Task: Create a section Code Crushers and in the section, add a milestone Single Sign-On (SSO) Implementation in the project AgileMentor
Action: Mouse moved to (70, 340)
Screenshot: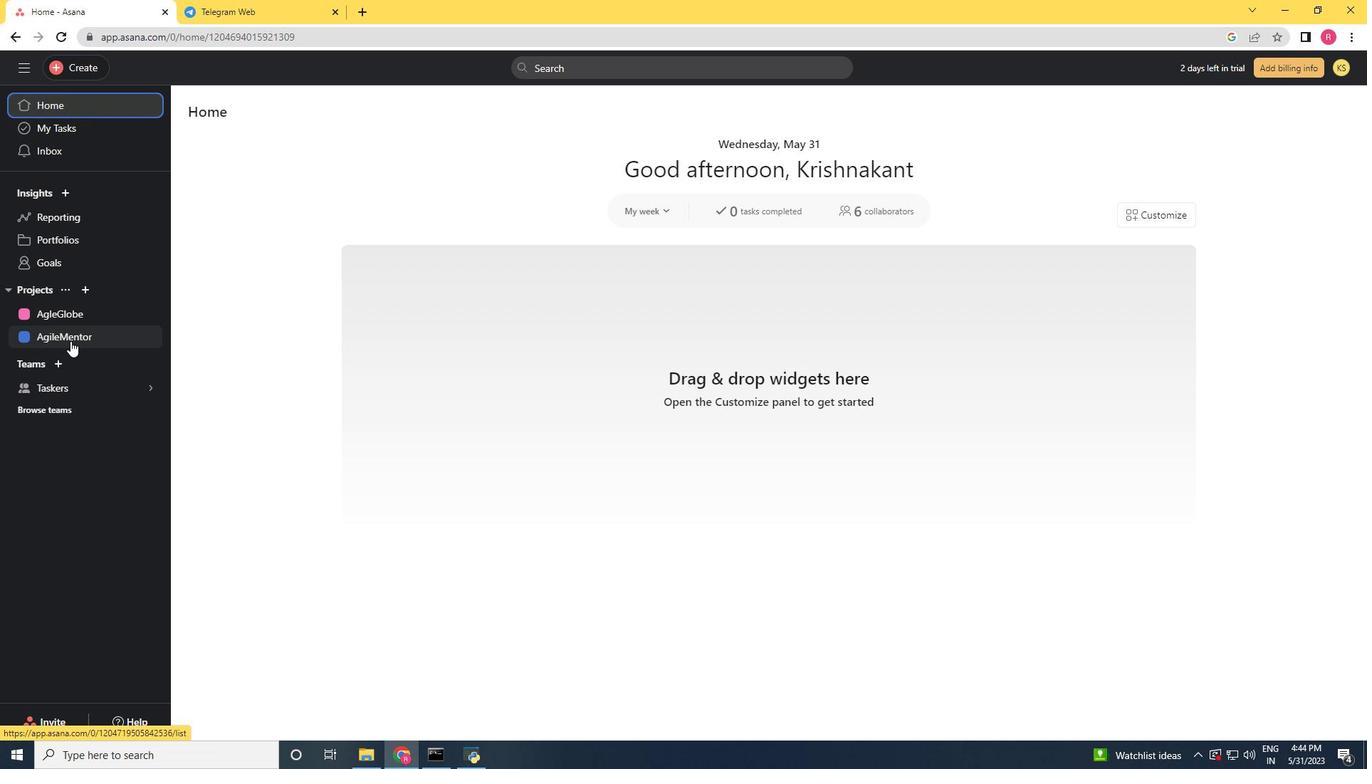 
Action: Mouse pressed left at (70, 340)
Screenshot: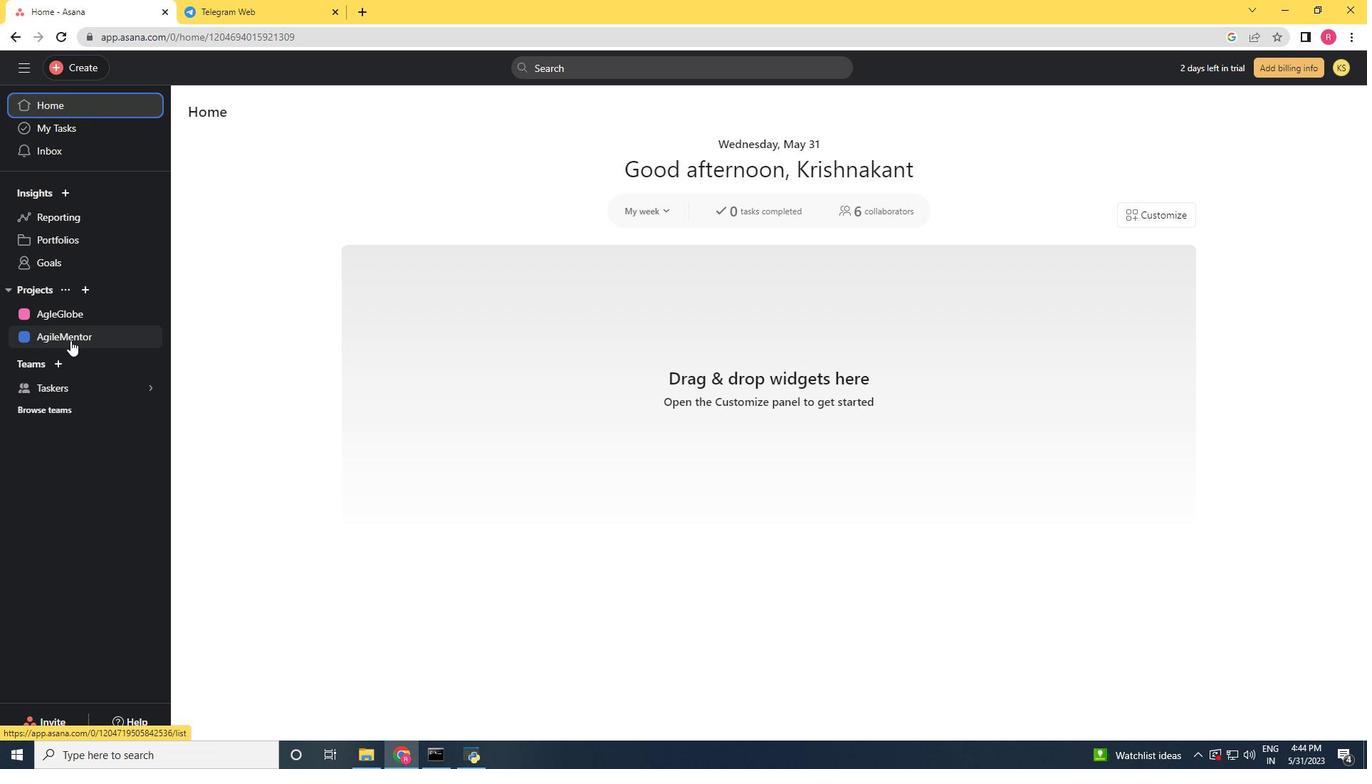 
Action: Mouse moved to (227, 574)
Screenshot: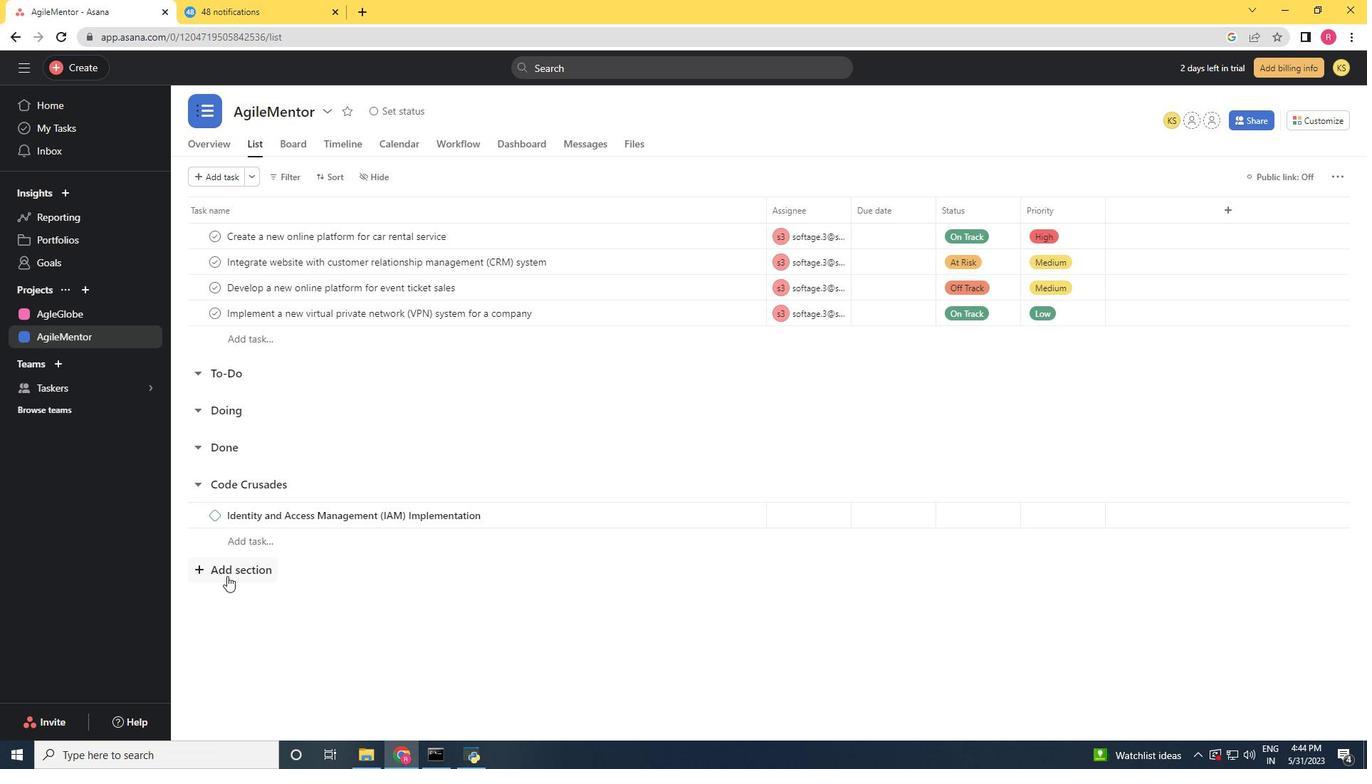 
Action: Mouse pressed left at (227, 574)
Screenshot: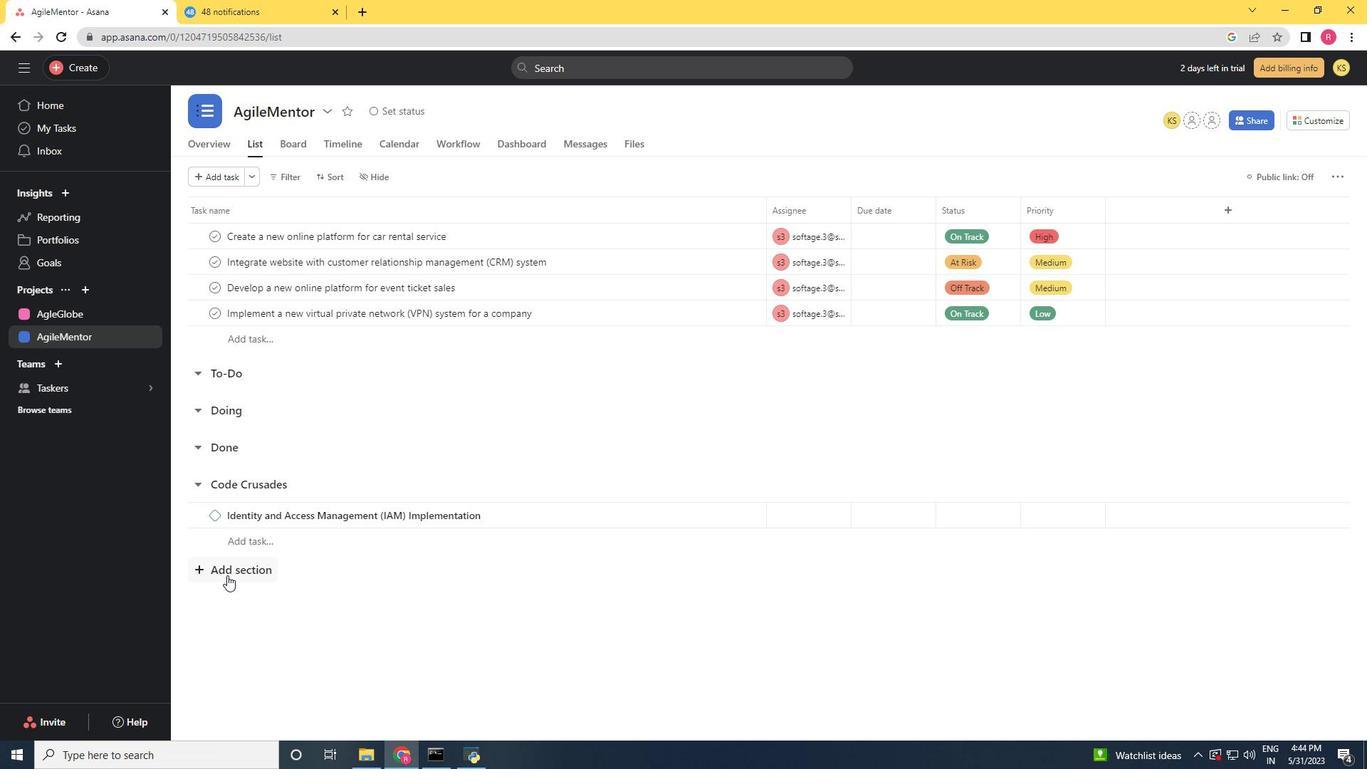 
Action: Key pressed <Key.shift>Code<Key.space><Key.shift>Crushers<Key.enter><Key.shift><Key.shift><Key.shift><Key.shift><Key.shift><Key.shift><Key.shift><Key.shift><Key.shift><Key.shift><Key.shift><Key.shift><Key.shift><Key.shift>Single<Key.space>sign-<Key.shift>On<Key.space><Key.shift_r><Key.shift_r><Key.shift_r><Key.shift_r><Key.shift_r><Key.shift_r><Key.shift_r><Key.shift_r><Key.shift_r><Key.shift_r><Key.shift_r><Key.shift_r><Key.shift_r><Key.shift_r><Key.shift_r><Key.shift_r>(SSO<Key.shift_r>)<Key.space><Key.shift>Implementation<Key.space>
Screenshot: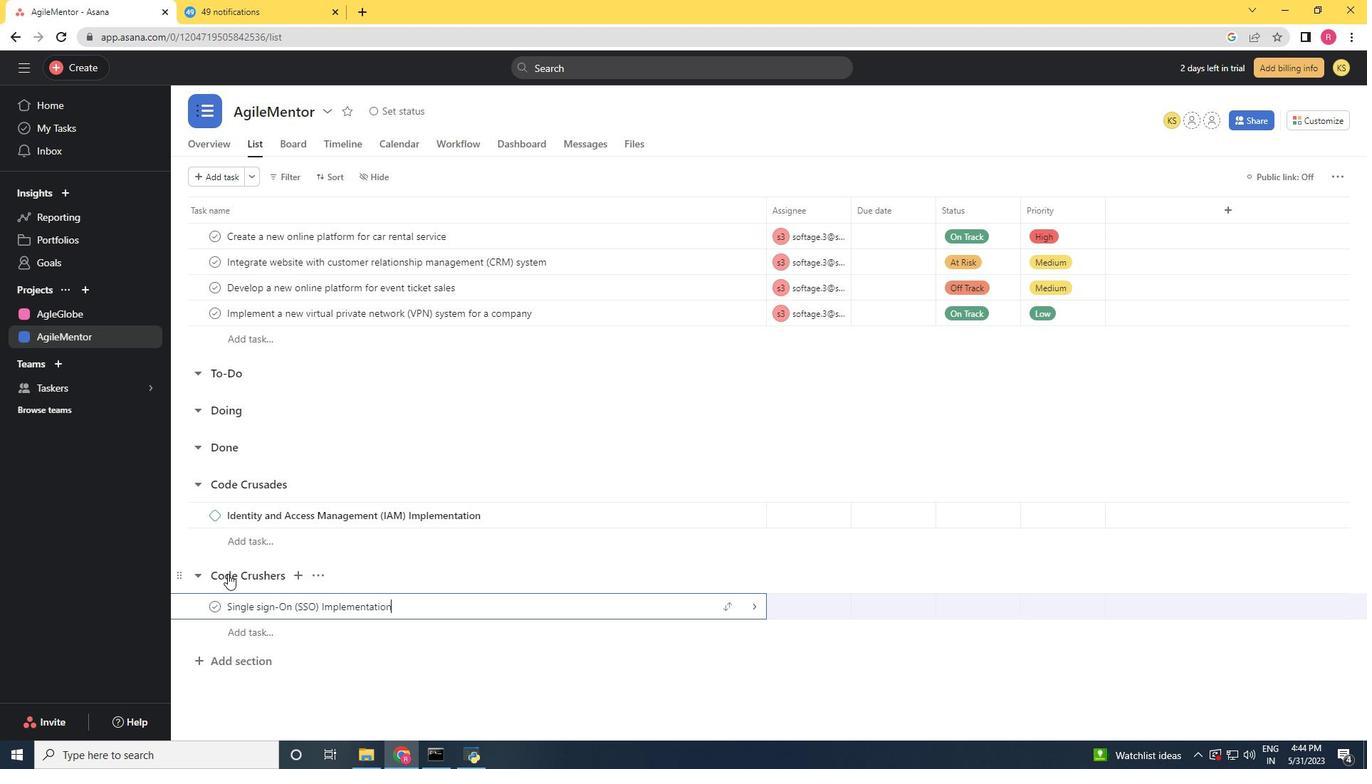 
Action: Mouse moved to (429, 606)
Screenshot: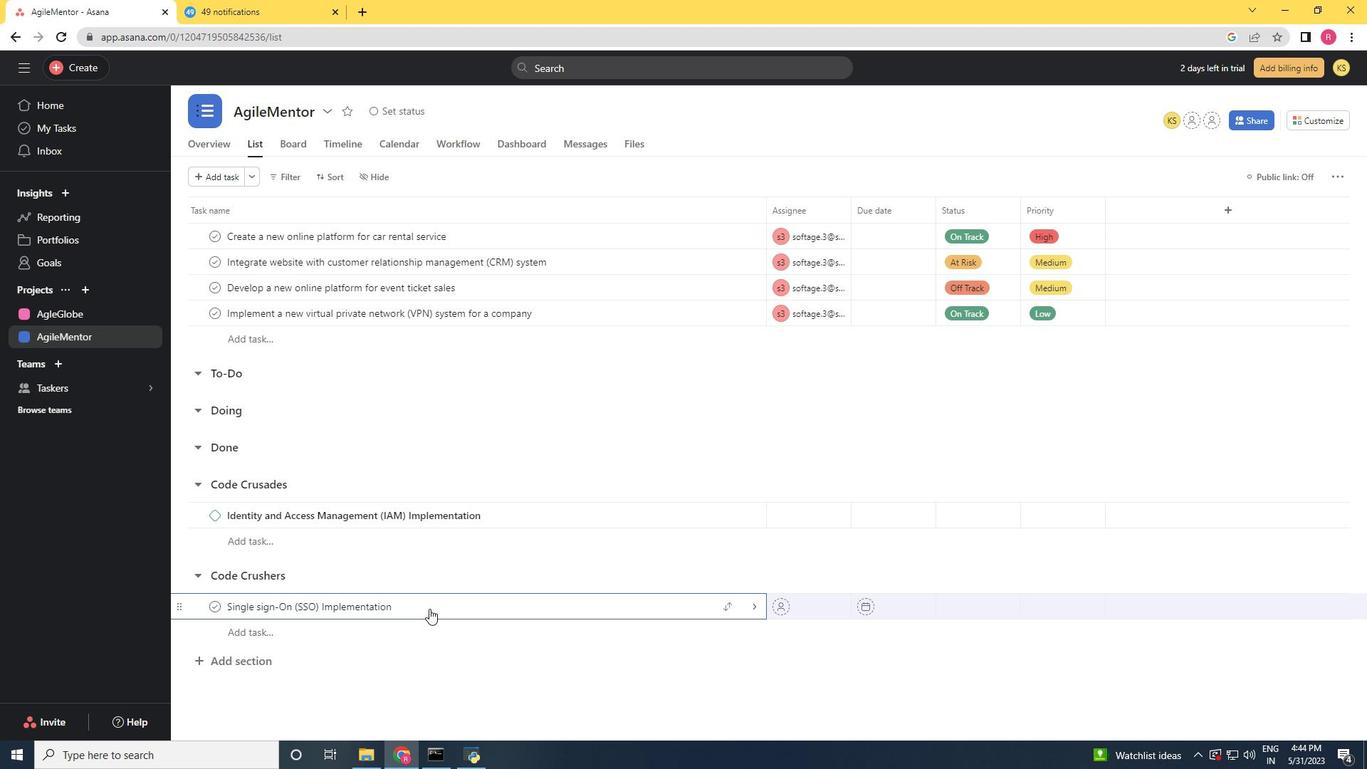 
Action: Mouse pressed right at (429, 606)
Screenshot: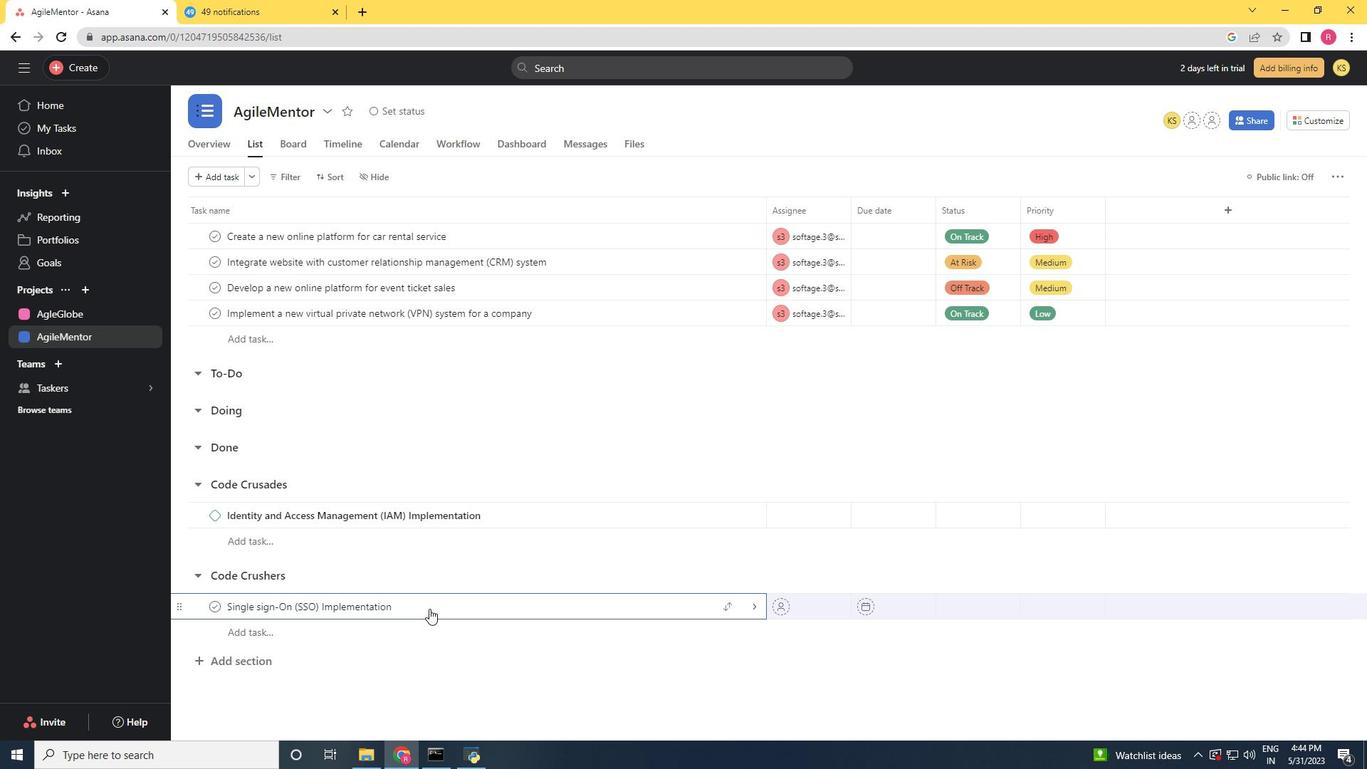 
Action: Mouse moved to (485, 537)
Screenshot: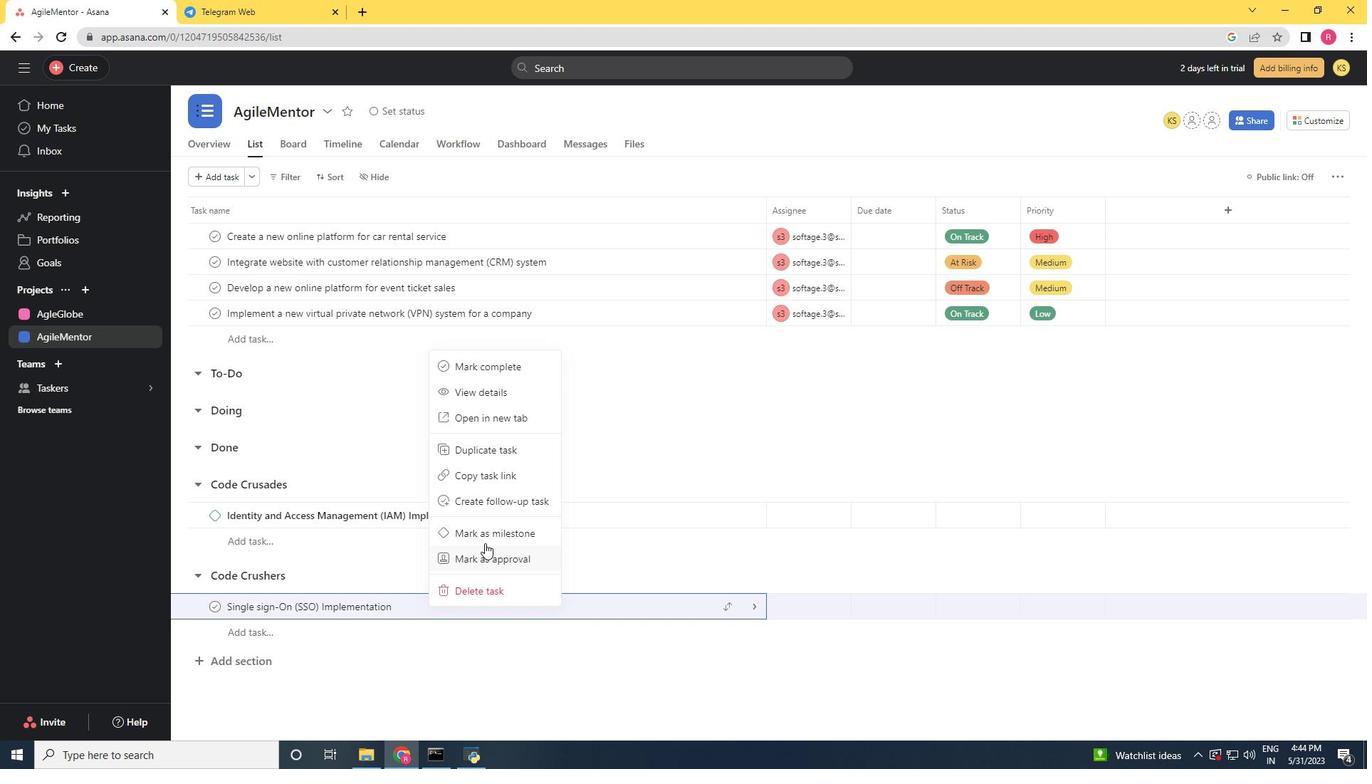 
Action: Mouse pressed left at (485, 537)
Screenshot: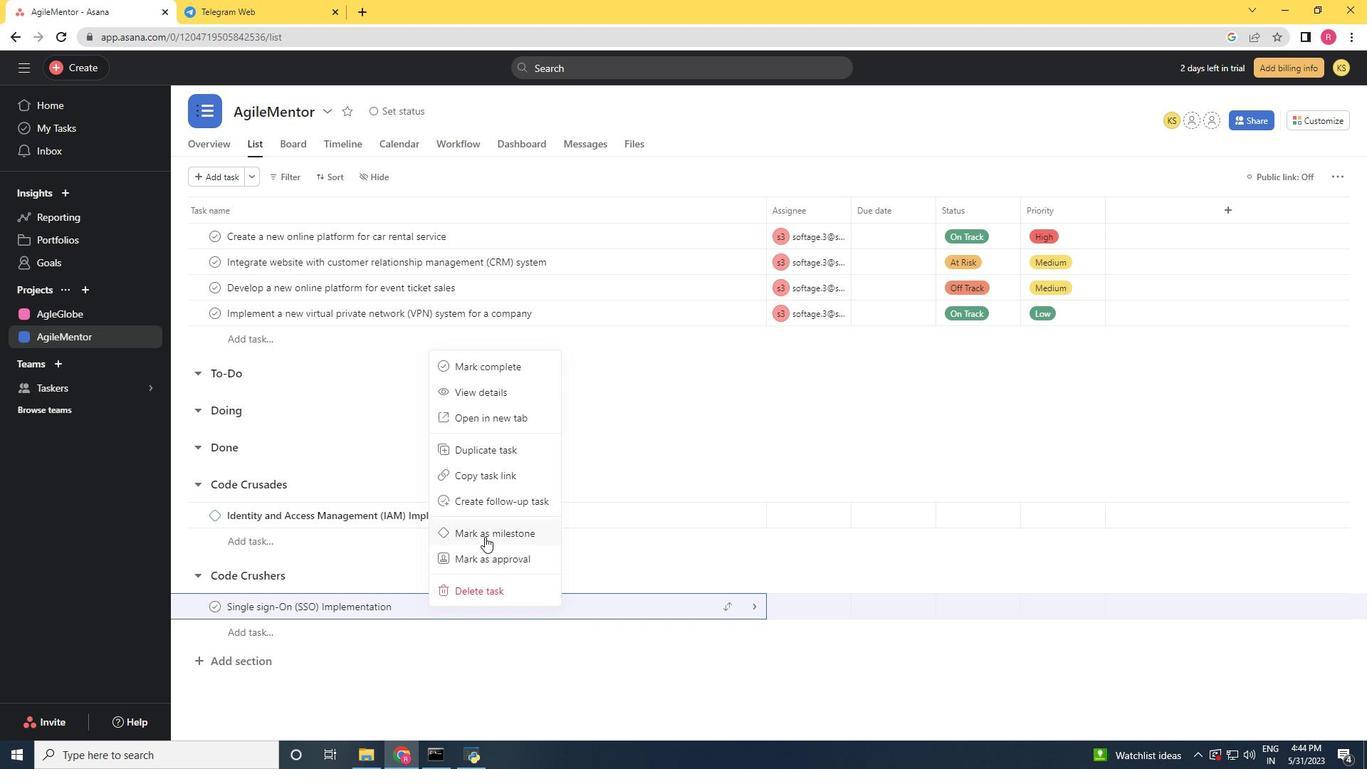 
